 Task: Create new contact,   with mail id: 'Scarlett.Lewis@queenszoo.com', first name: 'Scarlett', Last name: 'Lewis', Job Title: UX/UI Designer, Phone number (702) 555-1234. Change life cycle stage to  'Lead' and lead status to 'New'. Add new company to the associated contact: www.publix.com and type: Vendor. Logged in from softage.4@softage.net
Action: Mouse moved to (76, 51)
Screenshot: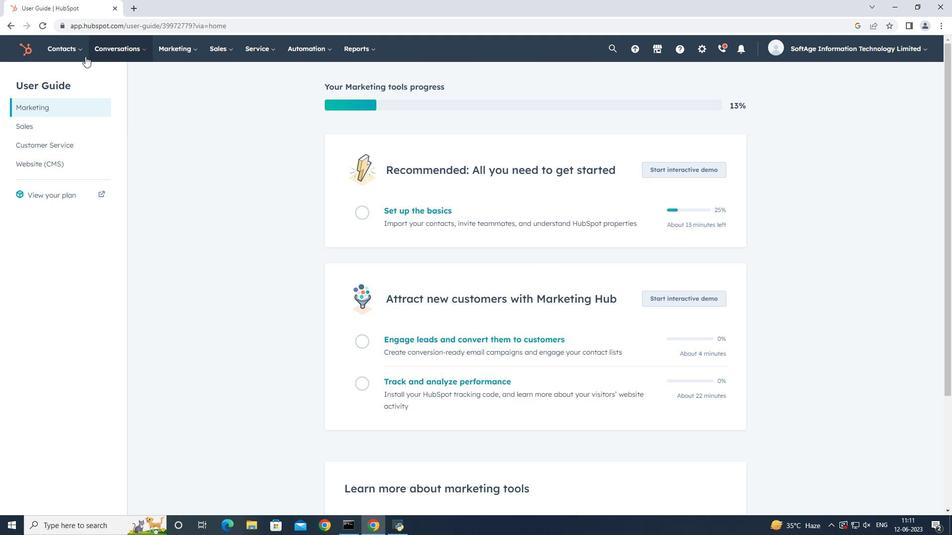 
Action: Mouse pressed left at (76, 51)
Screenshot: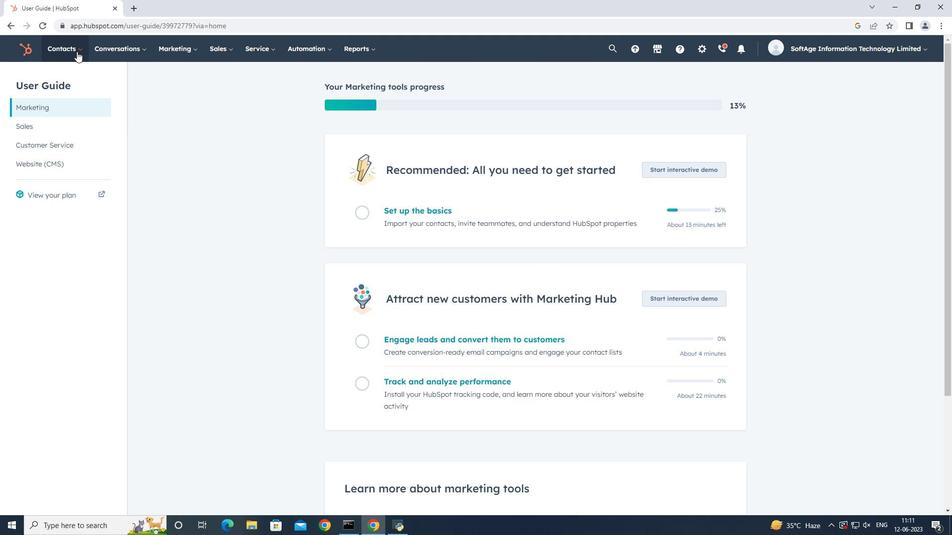 
Action: Mouse moved to (79, 76)
Screenshot: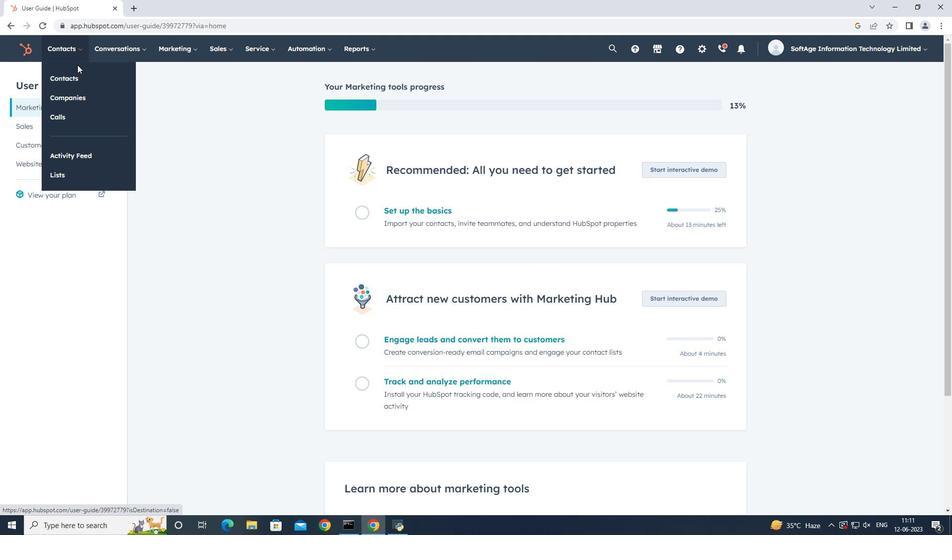 
Action: Mouse pressed left at (79, 76)
Screenshot: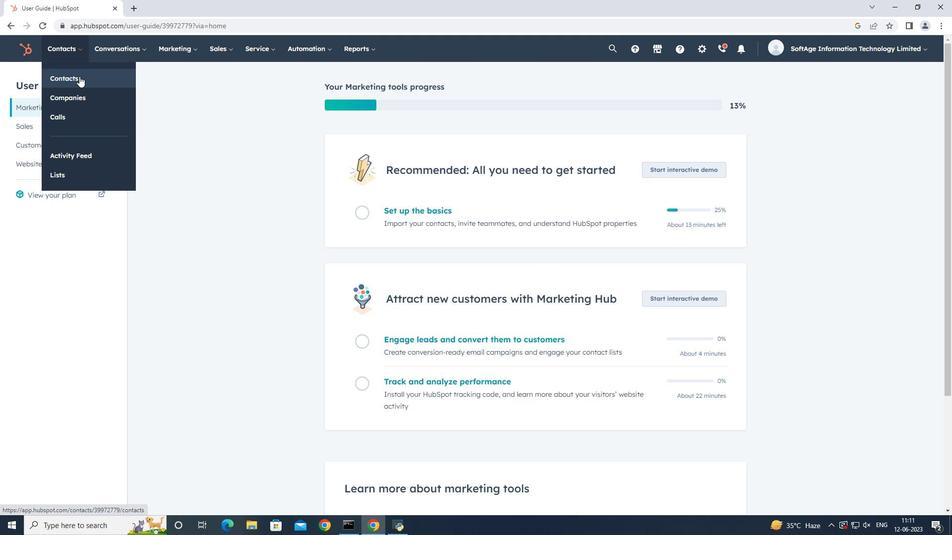 
Action: Mouse moved to (908, 85)
Screenshot: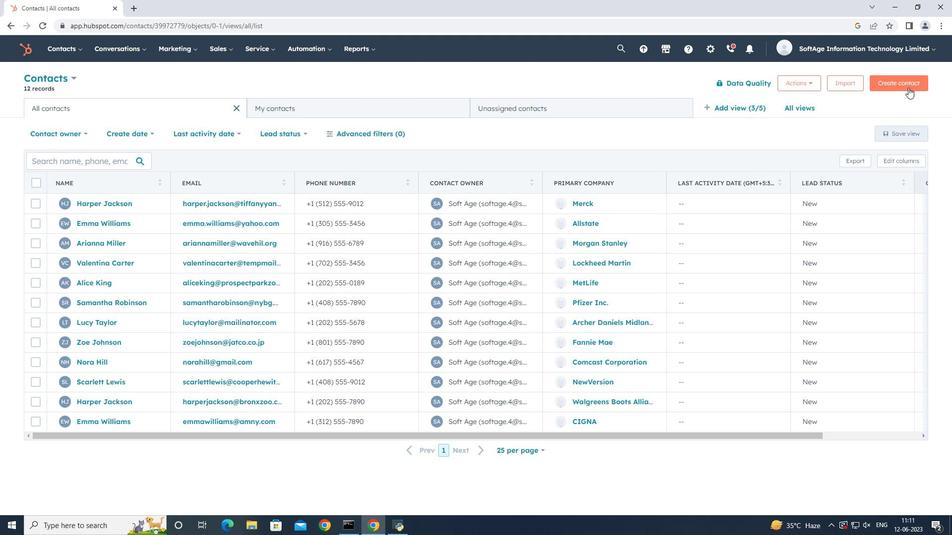 
Action: Mouse pressed left at (908, 85)
Screenshot: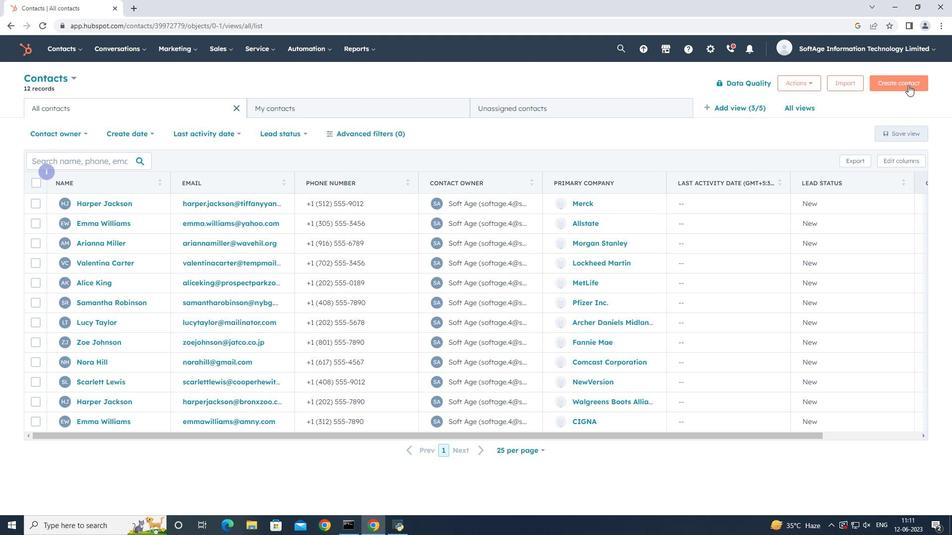 
Action: Mouse moved to (809, 127)
Screenshot: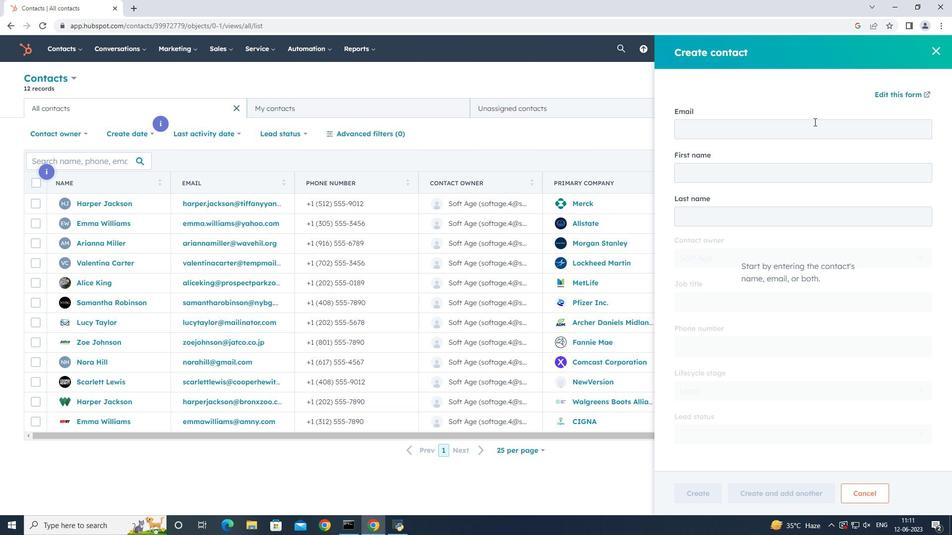 
Action: Mouse pressed left at (809, 127)
Screenshot: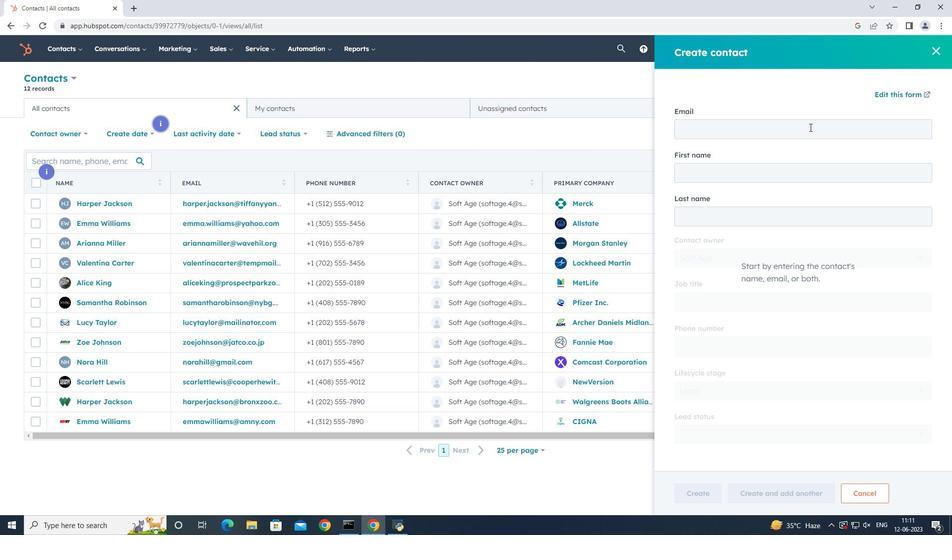 
Action: Key pressed <Key.shift><Key.shift>Scarlett.<Key.shift_r>Lewis<Key.shift><Key.shift><Key.shift><Key.shift><Key.shift><Key.shift><Key.shift><Key.shift><Key.shift><Key.shift><Key.shift>@queenszoo.com
Screenshot: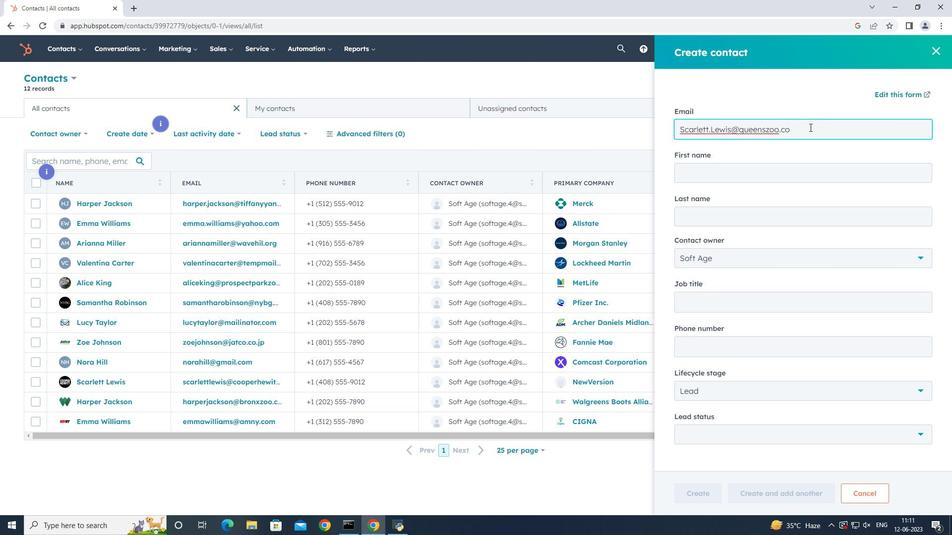 
Action: Mouse moved to (801, 172)
Screenshot: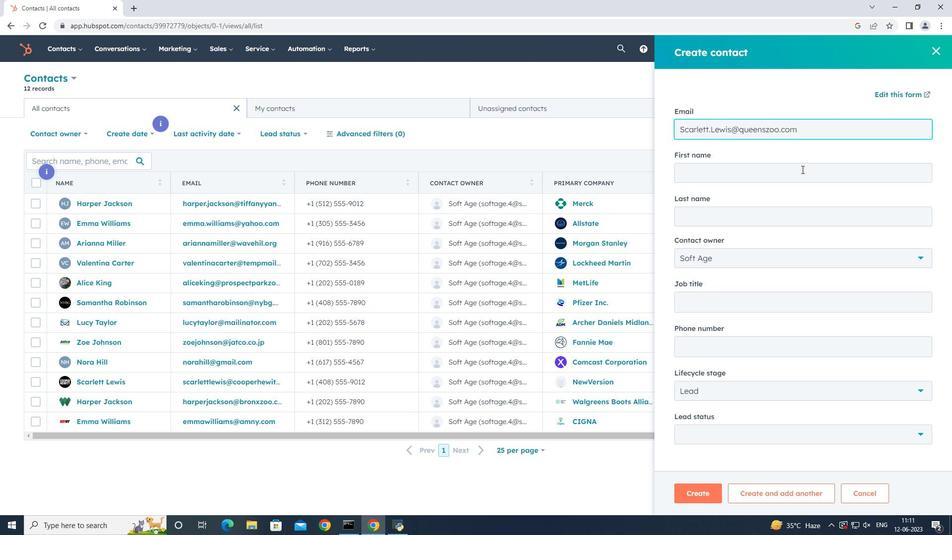 
Action: Mouse pressed left at (801, 172)
Screenshot: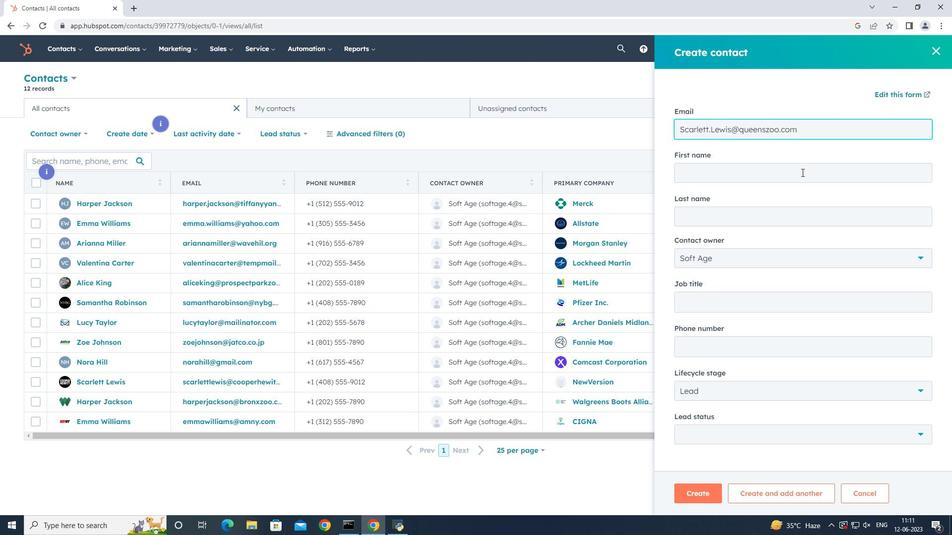
Action: Key pressed <Key.shift><Key.shift>Sa<Key.backspace>carlett<Key.tab><Key.shift_r><Key.shift_r><Key.shift_r><Key.shift_r><Key.shift_r><Key.shift_r><Key.shift_r>Lewis
Screenshot: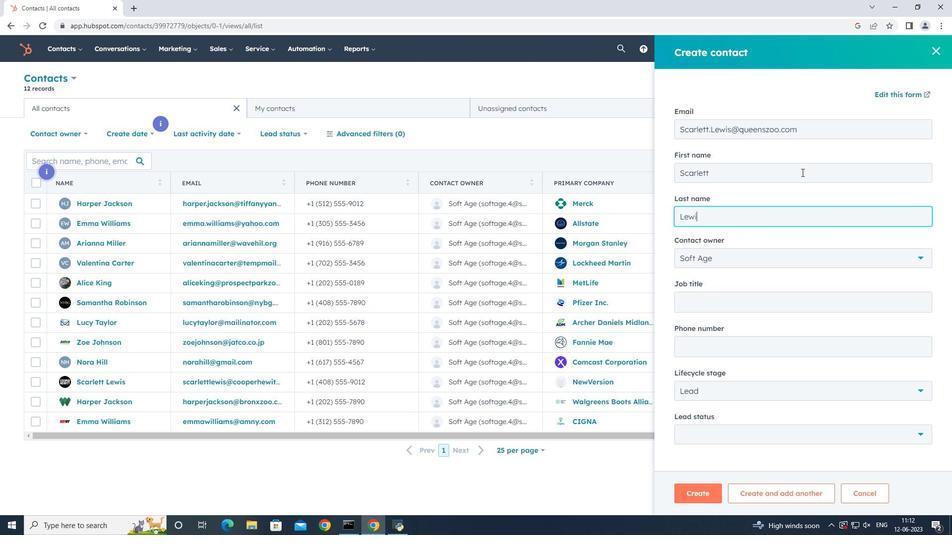 
Action: Mouse moved to (787, 297)
Screenshot: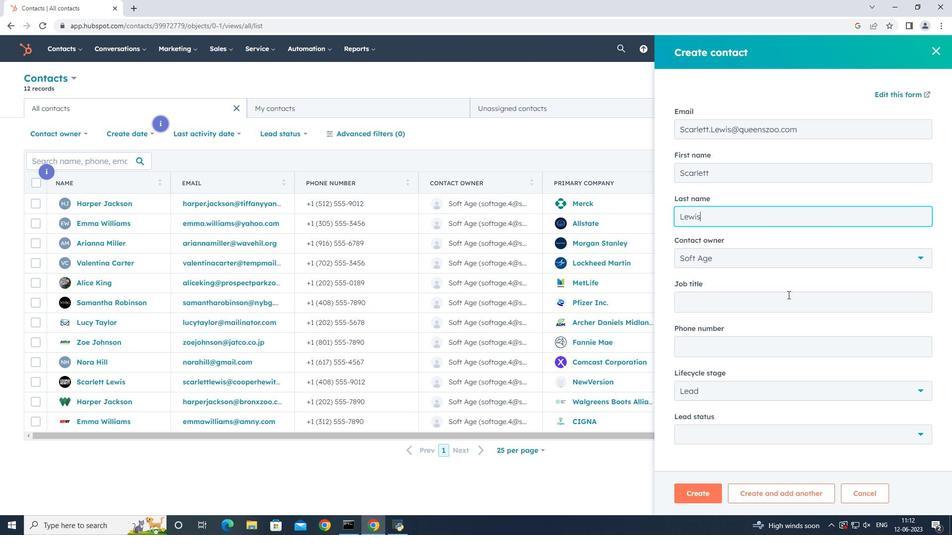 
Action: Mouse pressed left at (787, 297)
Screenshot: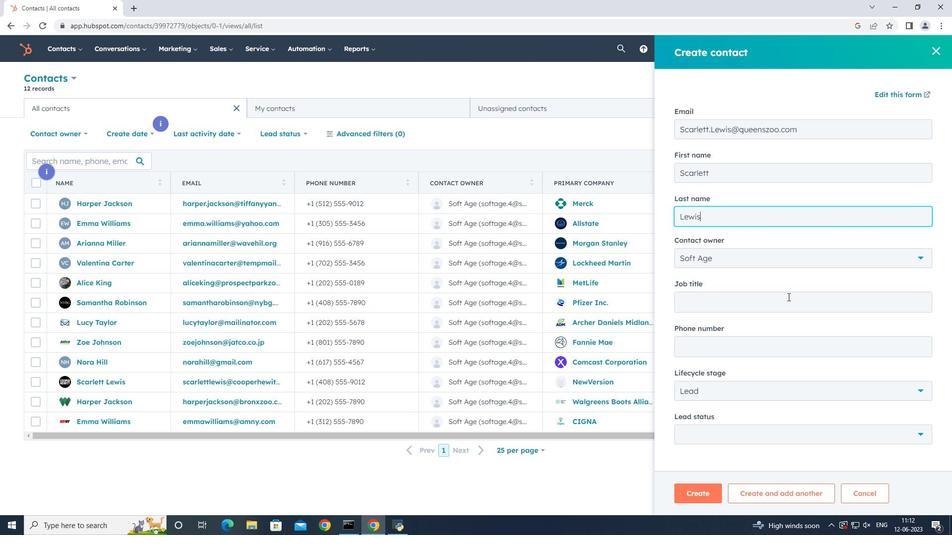 
Action: Key pressed <Key.shift_r>U<Key.shift>X/<Key.shift><Key.shift><Key.shift><Key.shift><Key.shift><Key.shift><Key.shift>U<Key.shift_r><Key.shift_r><Key.shift_r><Key.shift_r><Key.shift_r><Key.shift_r><Key.shift_r><Key.shift_r><Key.shift_r><Key.shift_r><Key.shift_r><Key.shift_r><Key.shift_r><Key.shift_r><Key.shift_r><Key.shift_r><Key.shift_r>I<Key.space><Key.shift>Designer
Screenshot: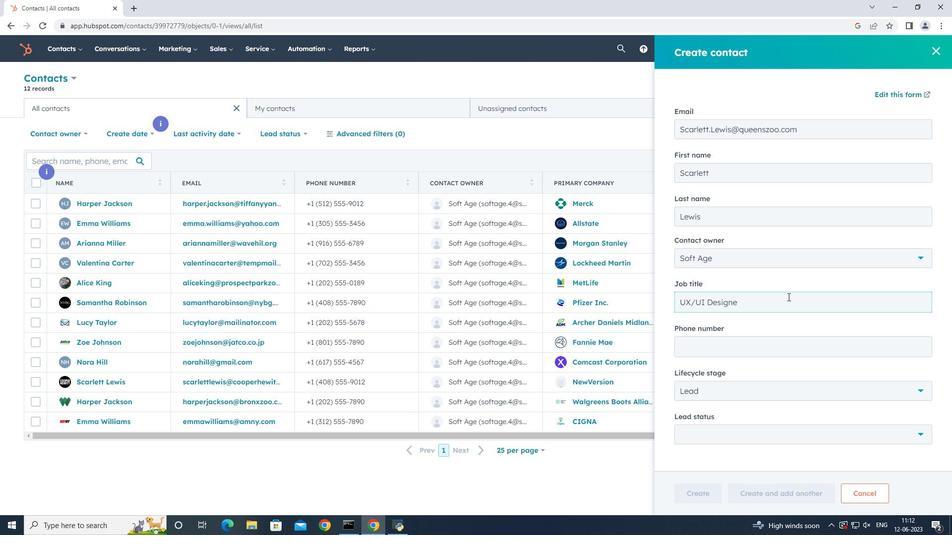 
Action: Mouse moved to (788, 345)
Screenshot: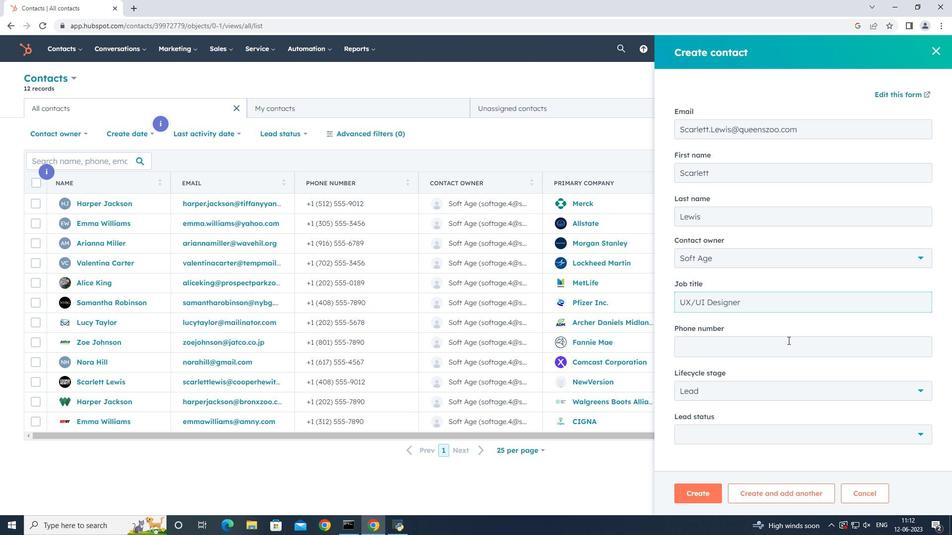 
Action: Mouse pressed left at (788, 345)
Screenshot: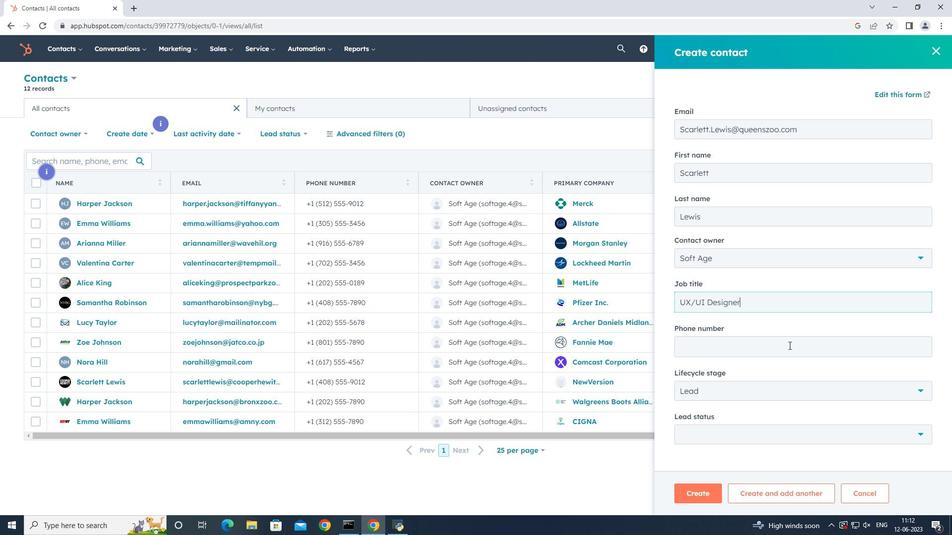
Action: Key pressed 7025551234
Screenshot: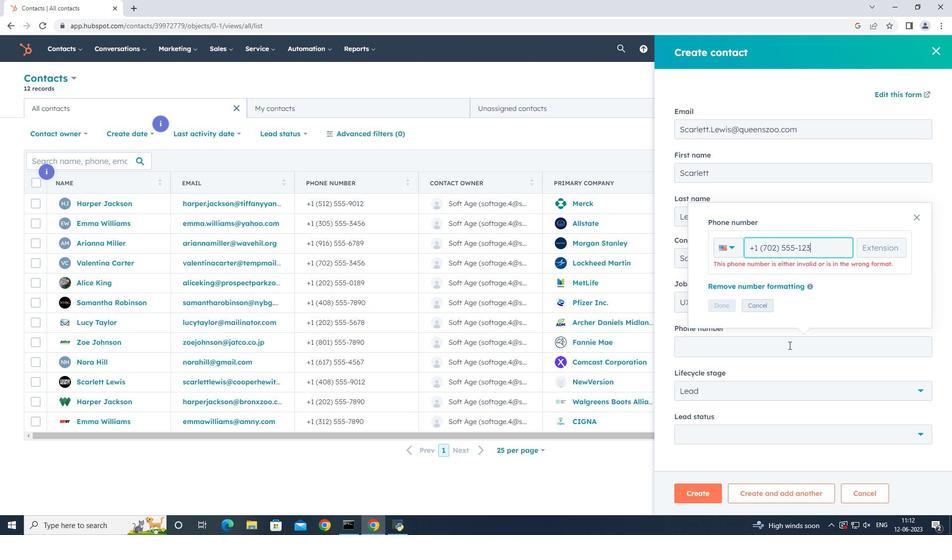 
Action: Mouse moved to (723, 306)
Screenshot: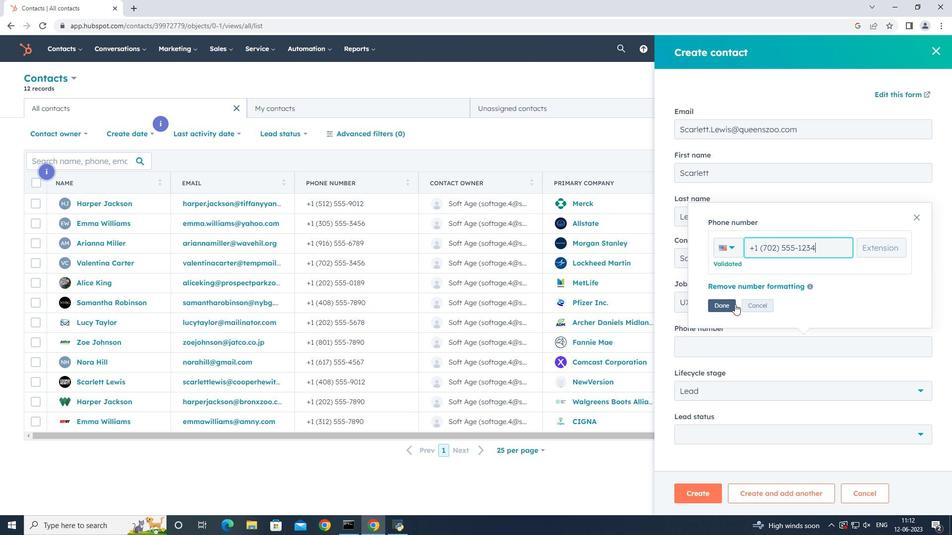 
Action: Mouse pressed left at (723, 306)
Screenshot: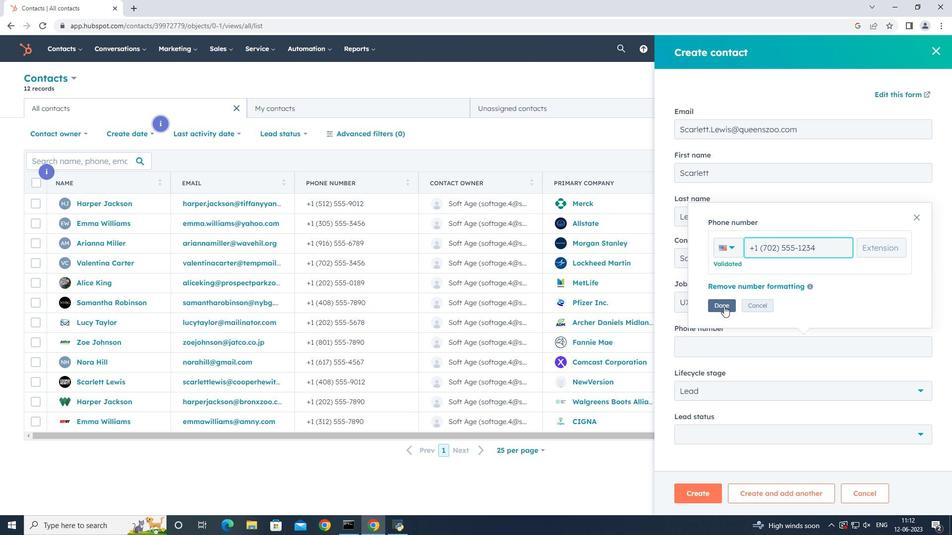 
Action: Mouse moved to (756, 396)
Screenshot: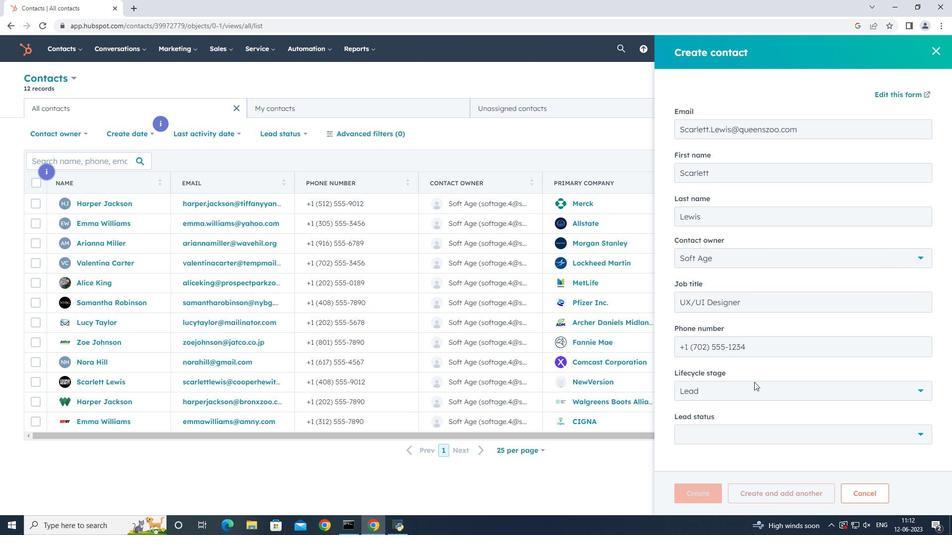 
Action: Mouse pressed left at (756, 396)
Screenshot: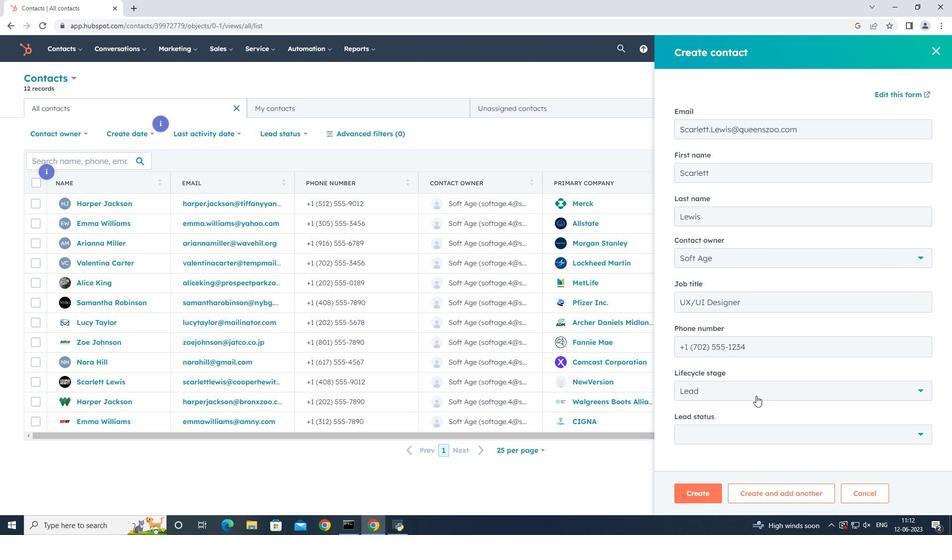
Action: Mouse moved to (761, 298)
Screenshot: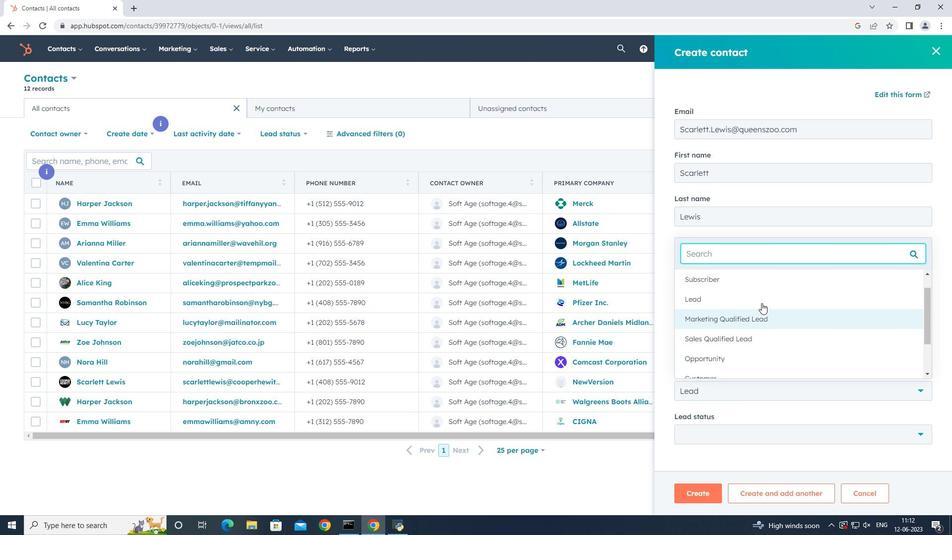 
Action: Mouse pressed left at (761, 298)
Screenshot: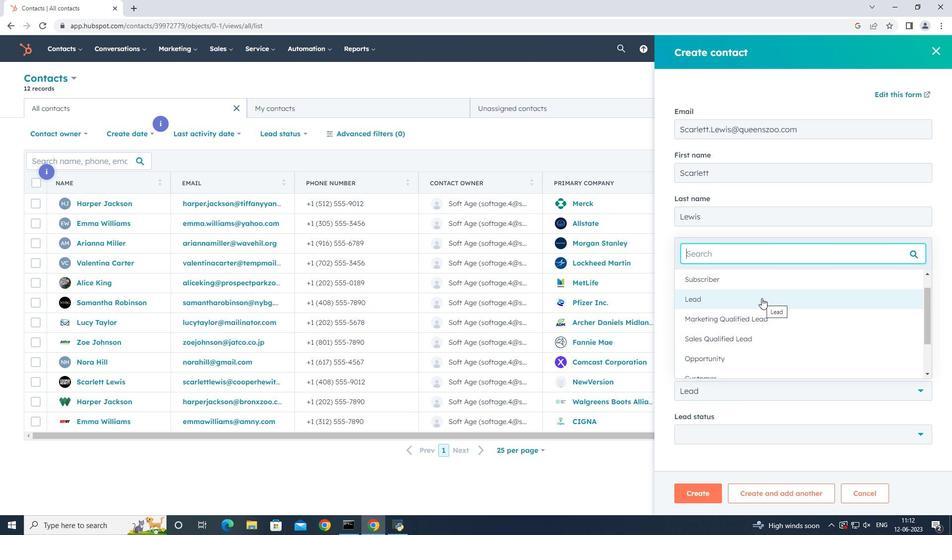 
Action: Mouse moved to (763, 429)
Screenshot: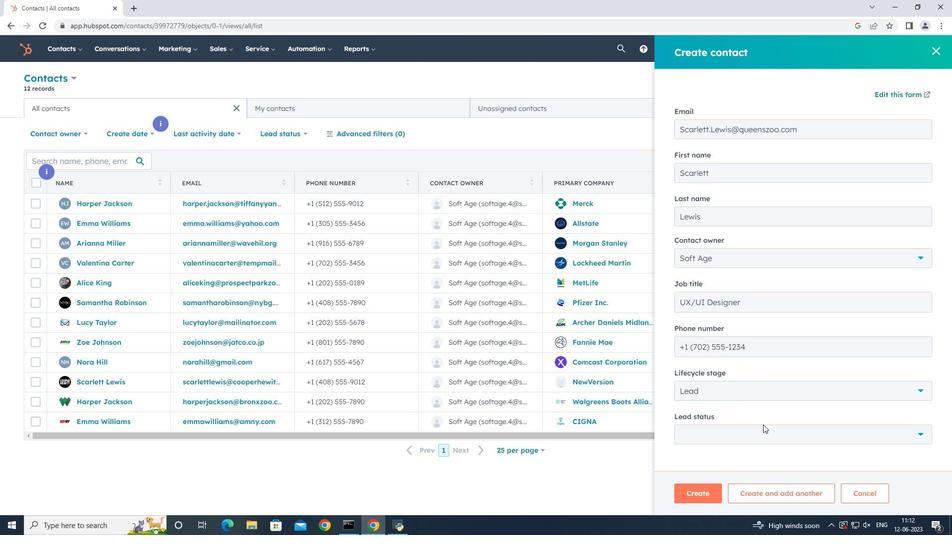 
Action: Mouse pressed left at (763, 429)
Screenshot: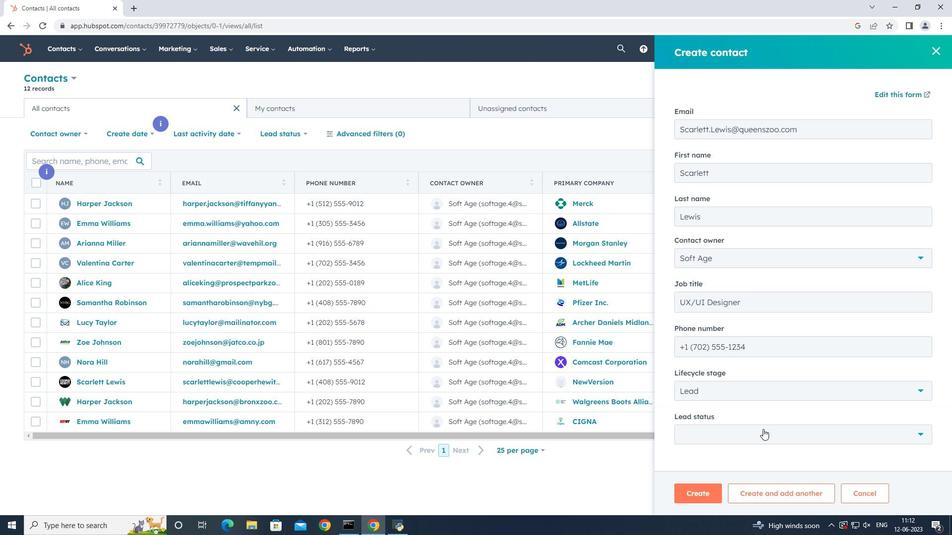 
Action: Mouse moved to (764, 345)
Screenshot: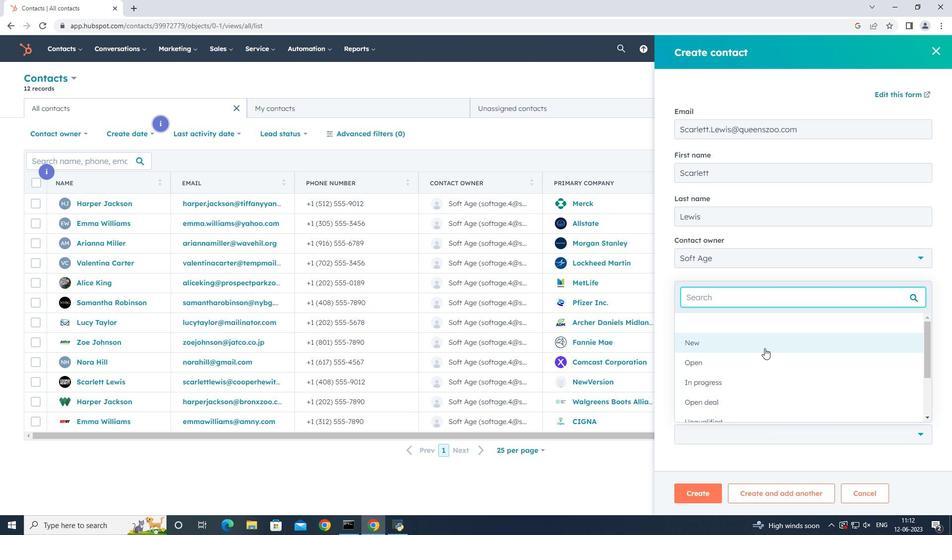
Action: Mouse pressed left at (764, 345)
Screenshot: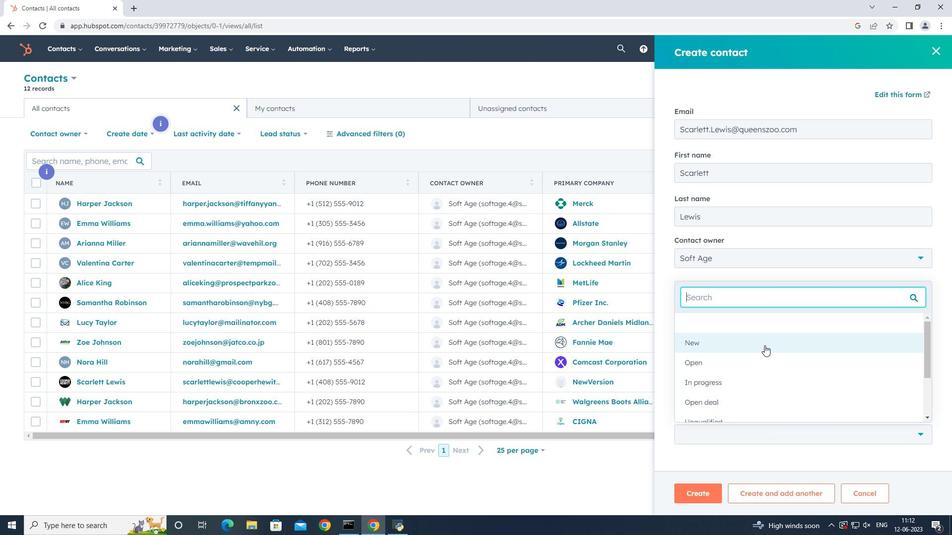 
Action: Mouse moved to (705, 489)
Screenshot: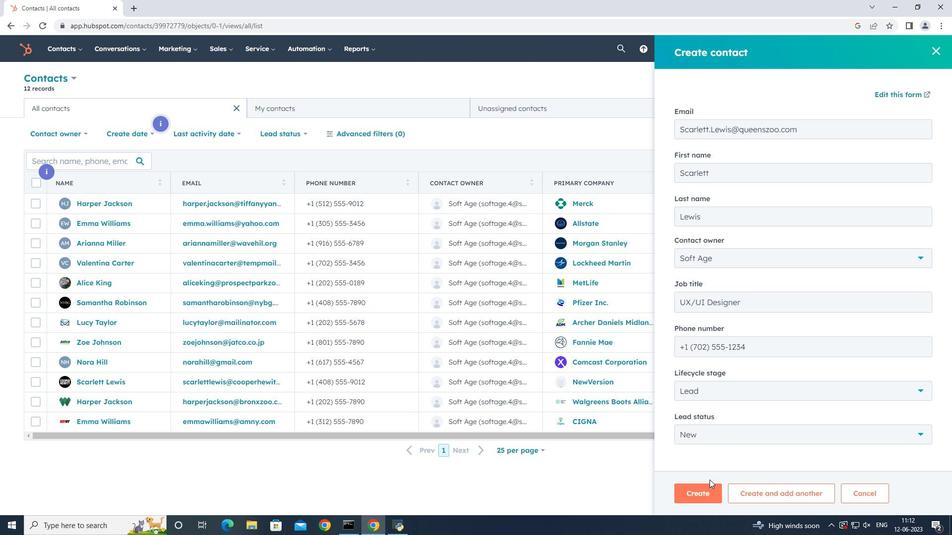 
Action: Mouse pressed left at (705, 489)
Screenshot: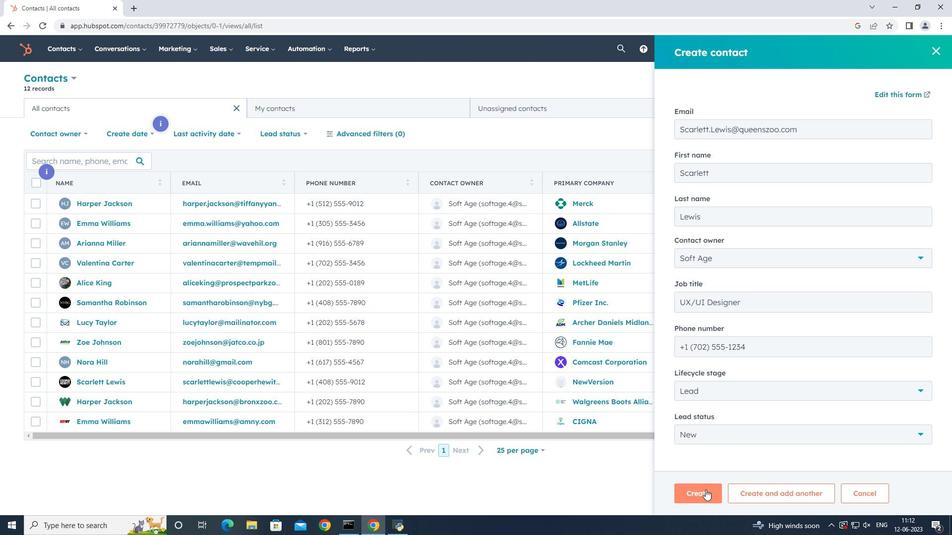 
Action: Mouse moved to (678, 317)
Screenshot: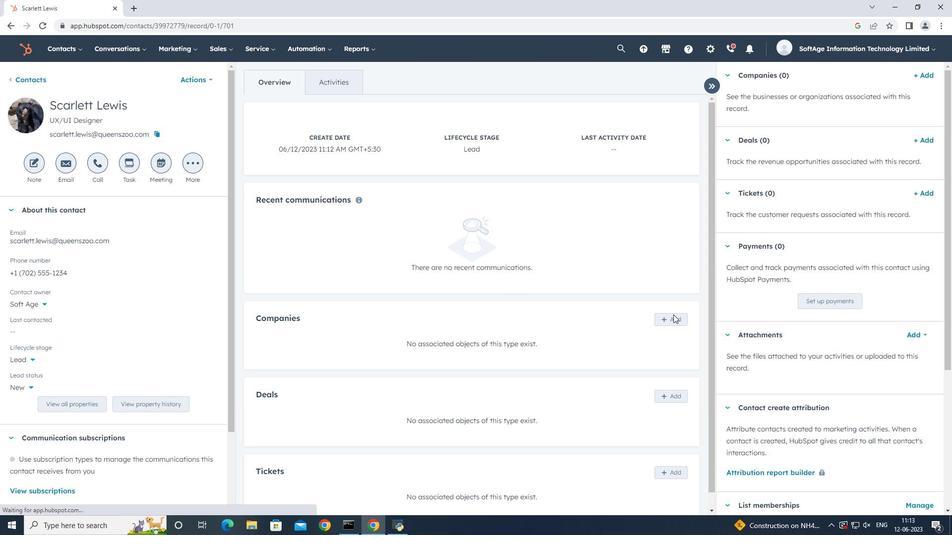 
Action: Mouse pressed left at (678, 317)
Screenshot: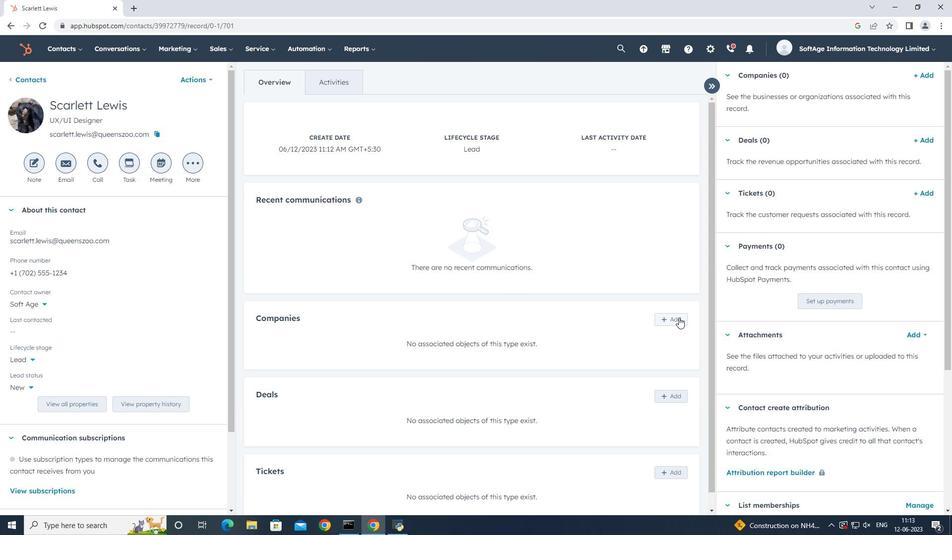 
Action: Mouse moved to (737, 107)
Screenshot: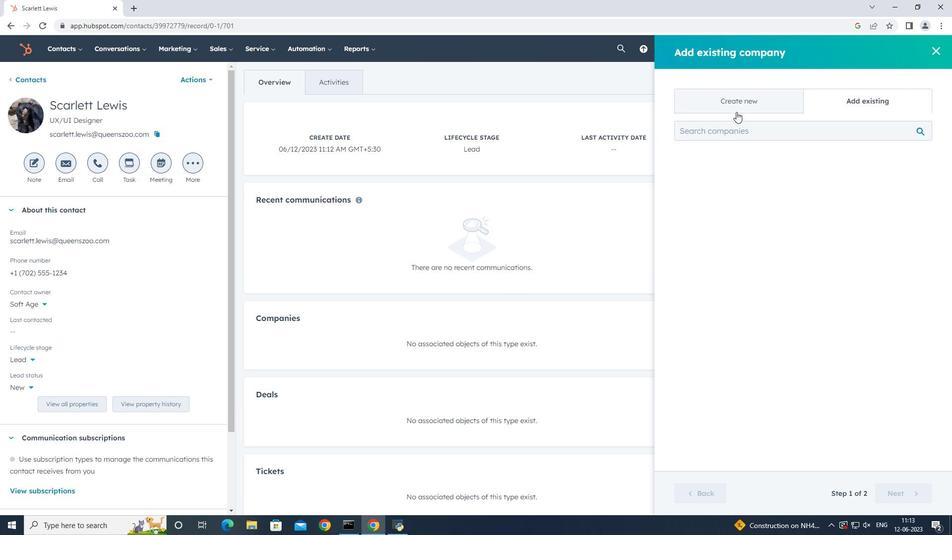 
Action: Mouse pressed left at (737, 107)
Screenshot: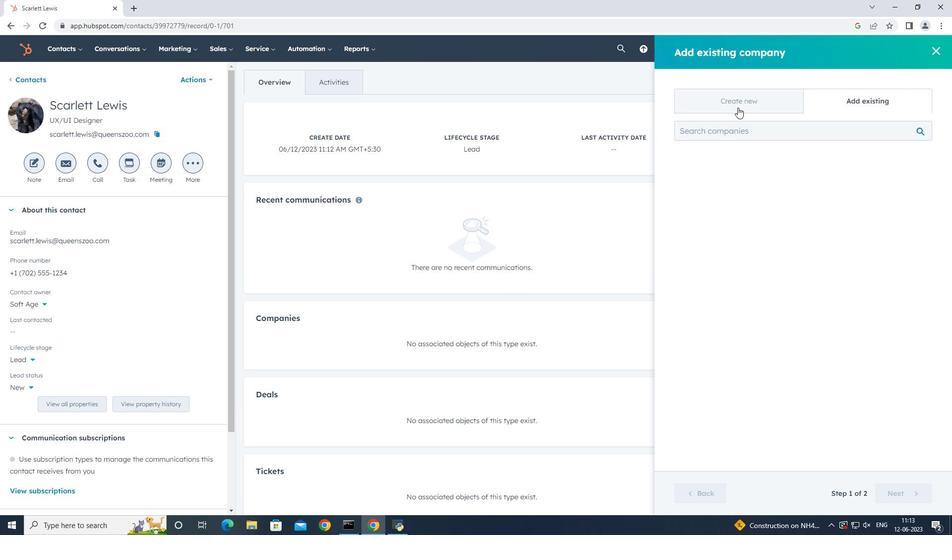 
Action: Mouse moved to (747, 159)
Screenshot: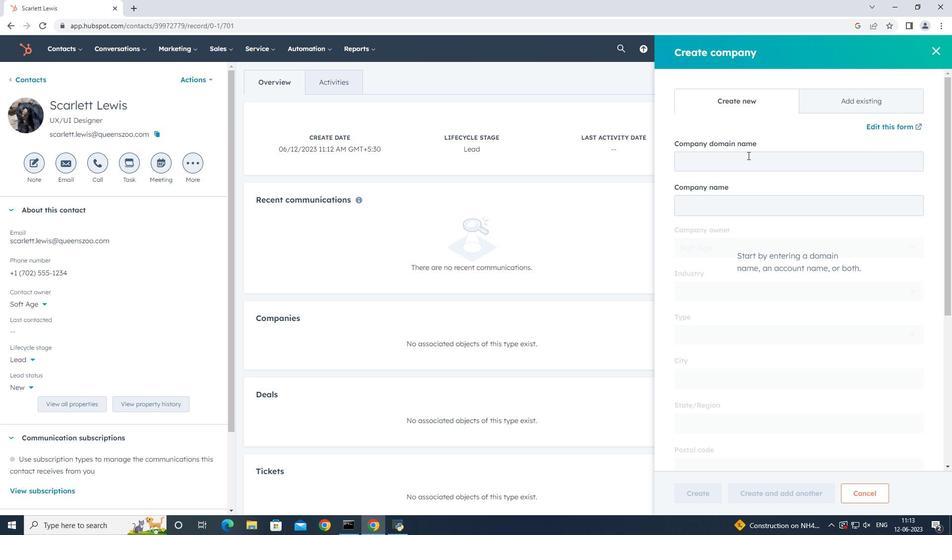 
Action: Mouse pressed left at (747, 159)
Screenshot: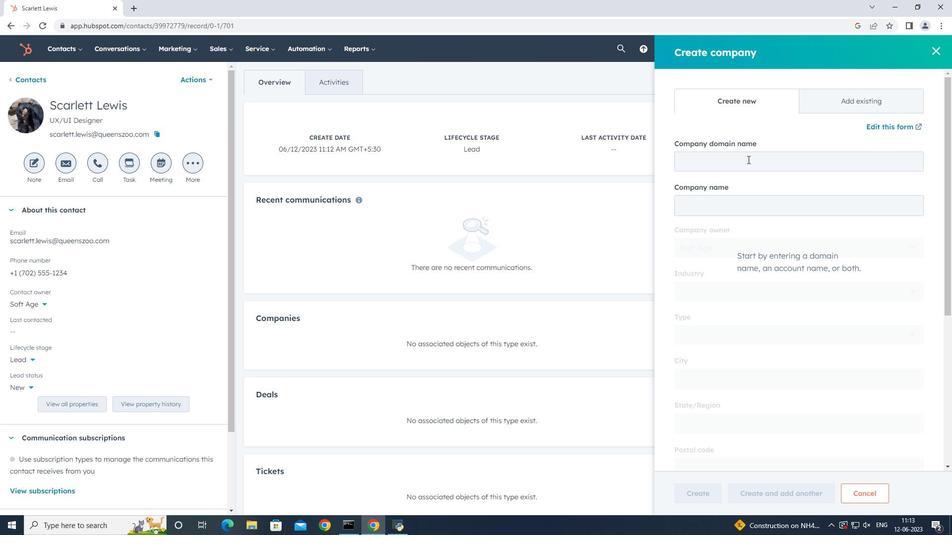 
Action: Key pressed www.publix.com
Screenshot: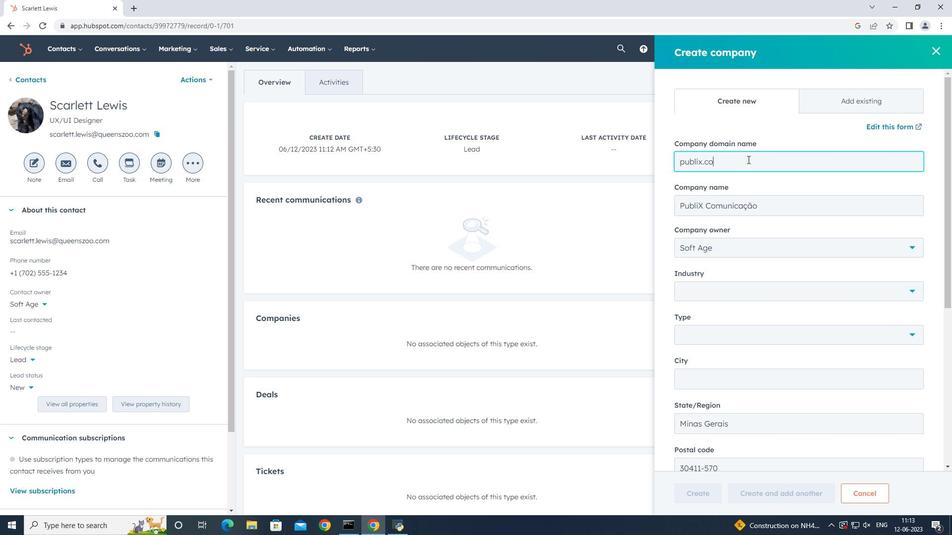 
Action: Mouse moved to (772, 336)
Screenshot: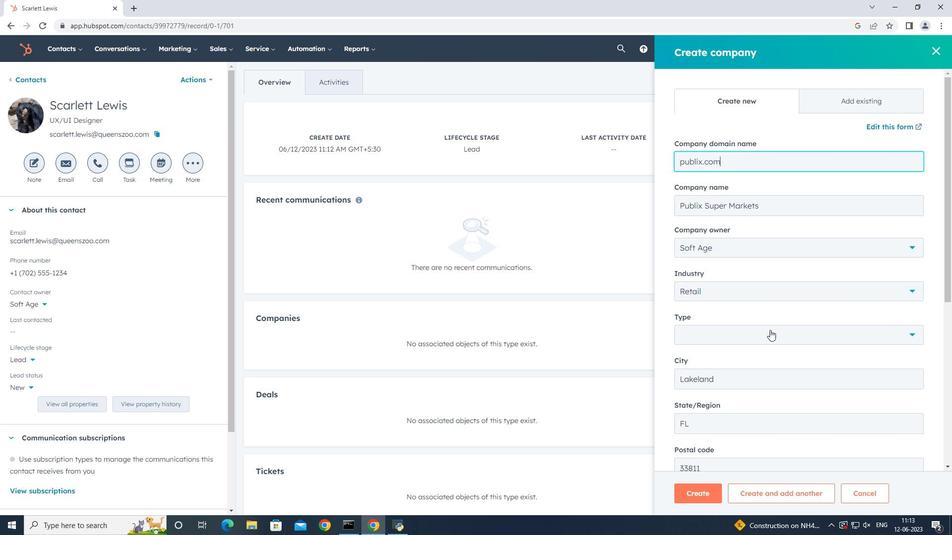 
Action: Mouse pressed left at (772, 336)
Screenshot: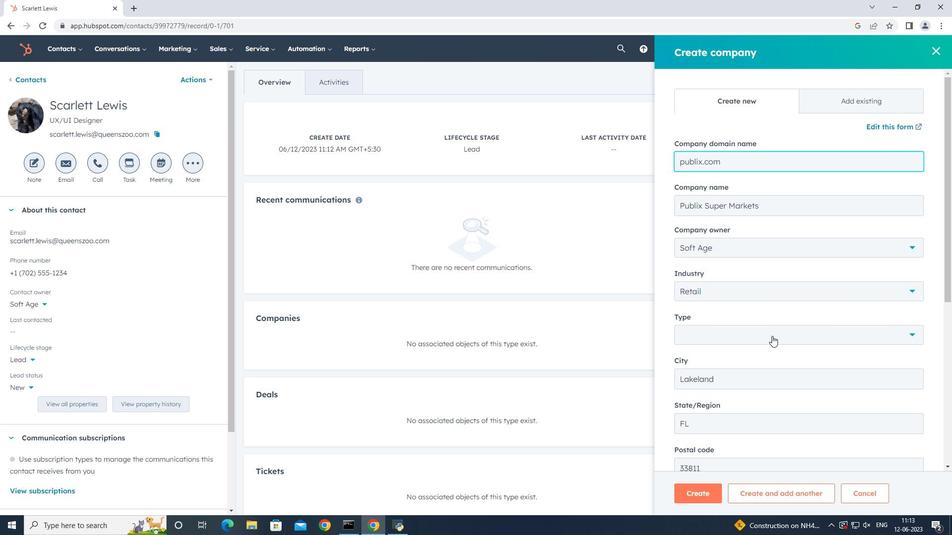 
Action: Mouse moved to (753, 433)
Screenshot: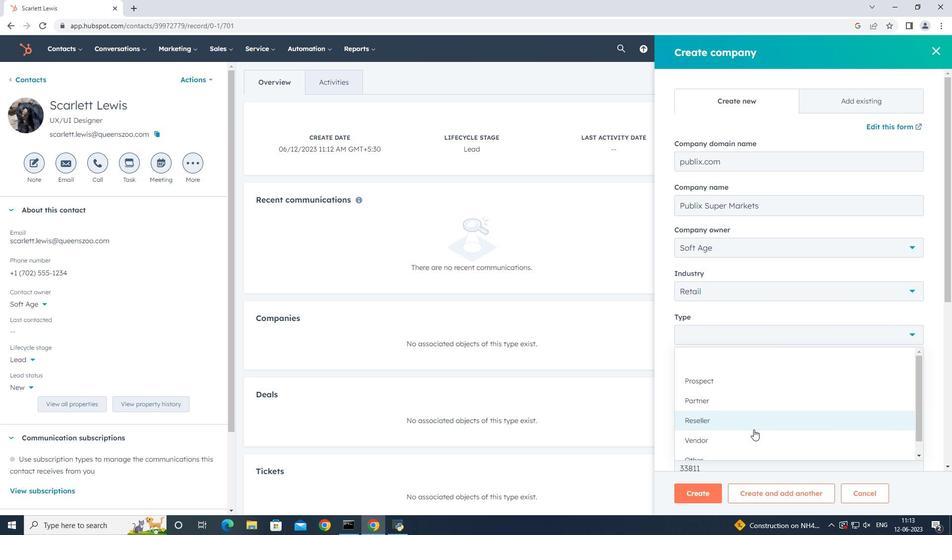 
Action: Mouse pressed left at (753, 433)
Screenshot: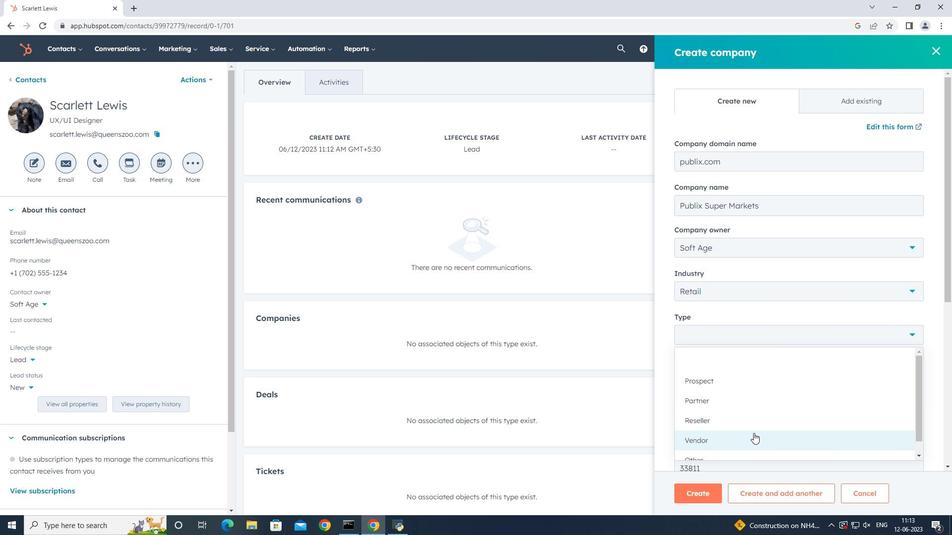 
Action: Mouse moved to (769, 392)
Screenshot: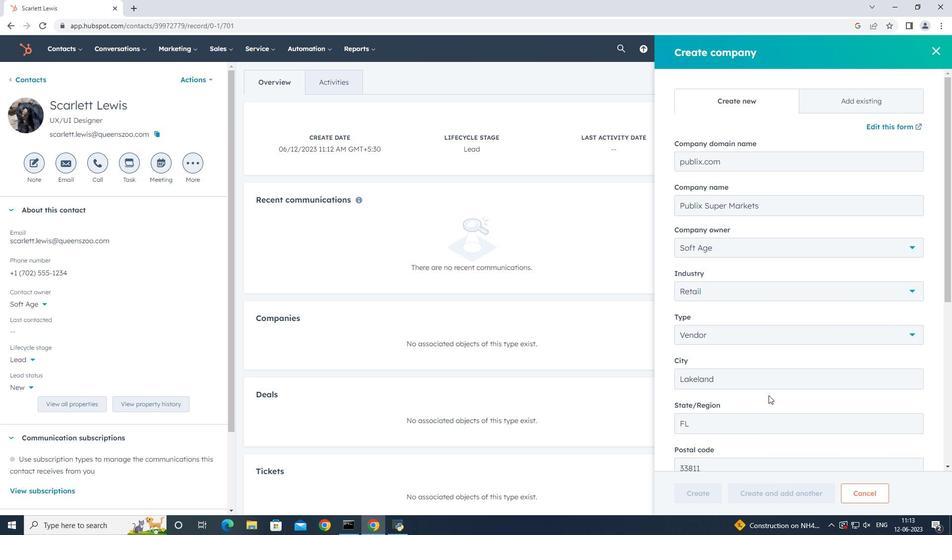 
Action: Mouse scrolled (769, 392) with delta (0, 0)
Screenshot: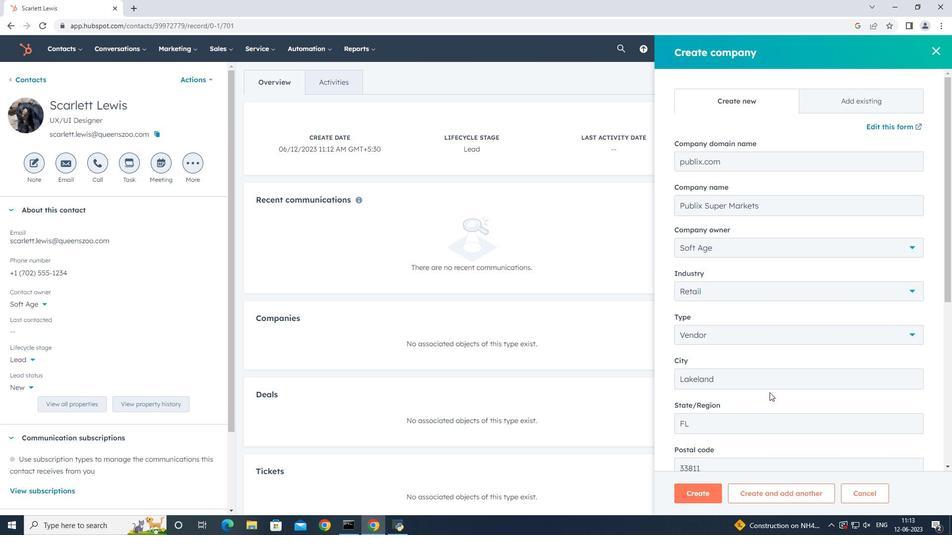 
Action: Mouse scrolled (769, 392) with delta (0, 0)
Screenshot: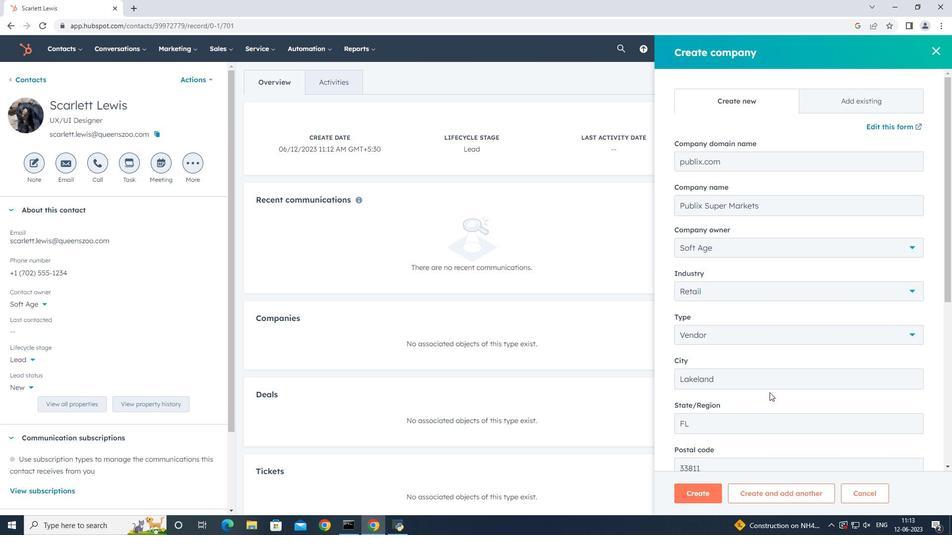 
Action: Mouse scrolled (769, 392) with delta (0, 0)
Screenshot: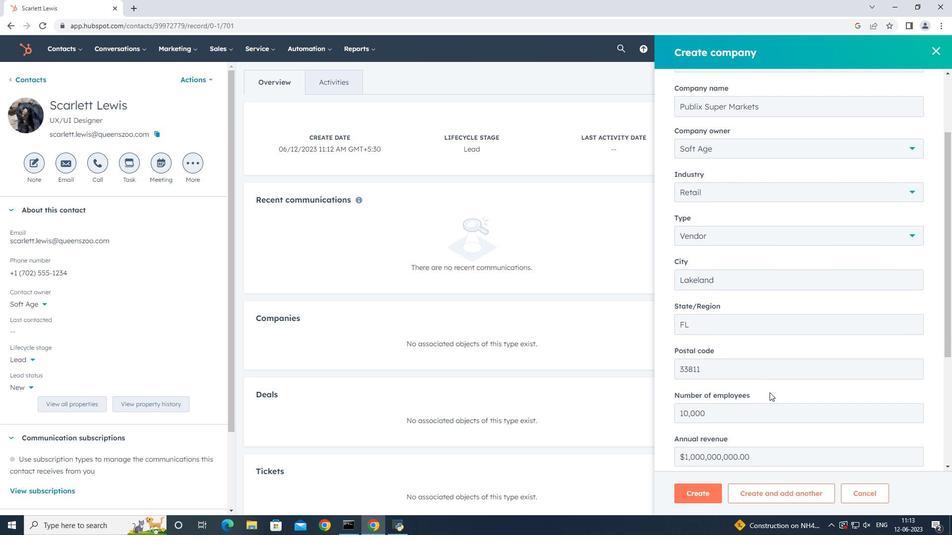 
Action: Mouse scrolled (769, 392) with delta (0, 0)
Screenshot: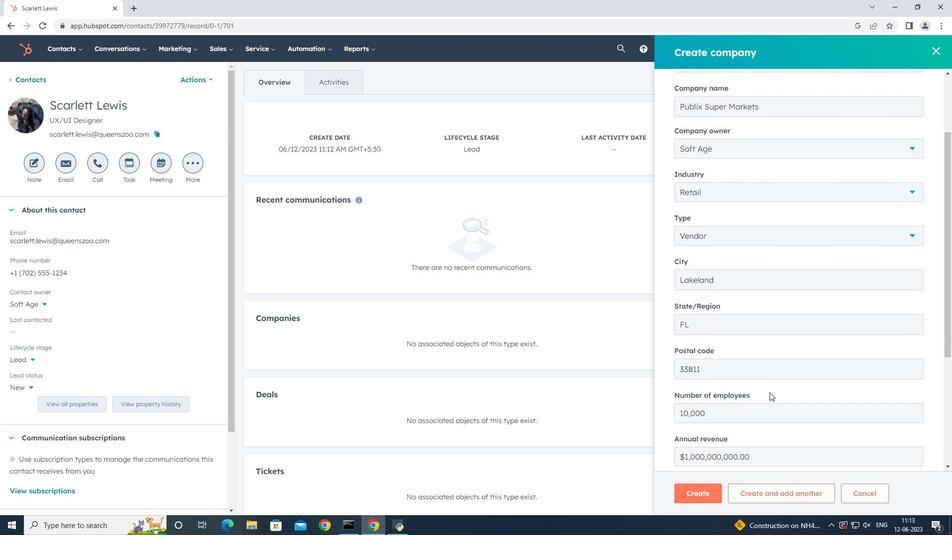
Action: Mouse scrolled (769, 392) with delta (0, 0)
Screenshot: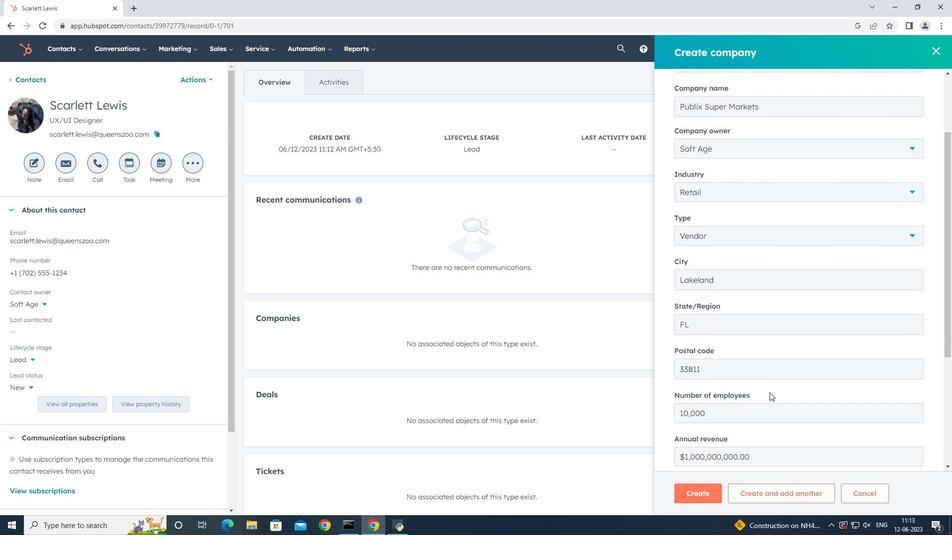 
Action: Mouse scrolled (769, 392) with delta (0, 0)
Screenshot: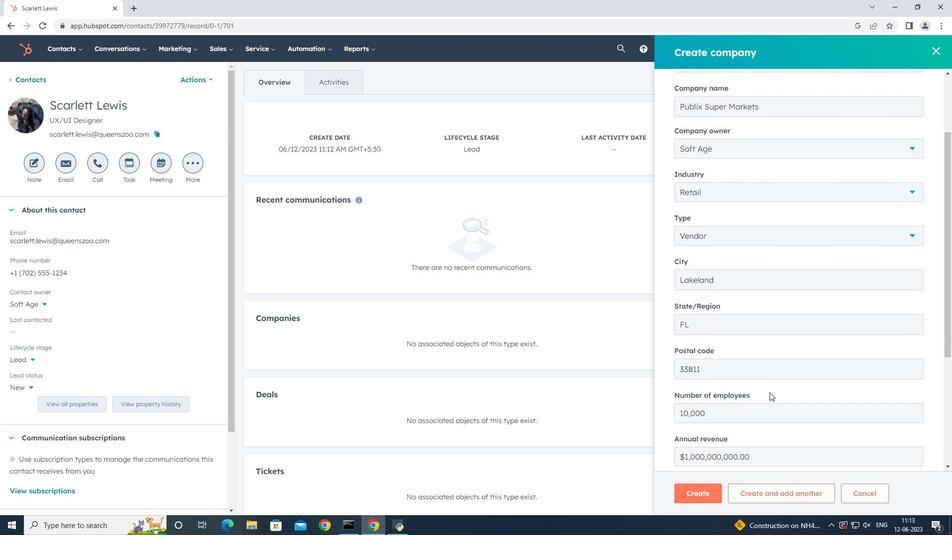 
Action: Mouse scrolled (769, 392) with delta (0, 0)
Screenshot: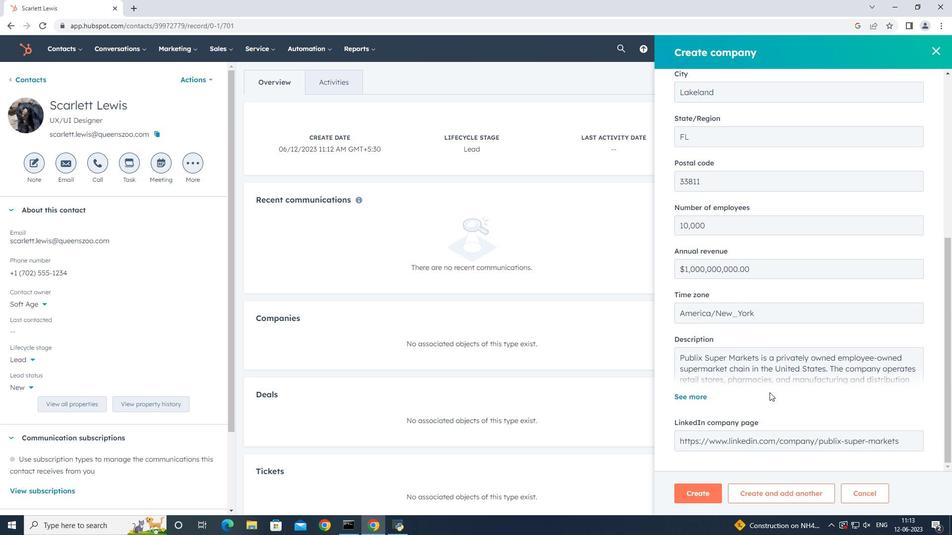 
Action: Mouse scrolled (769, 392) with delta (0, 0)
Screenshot: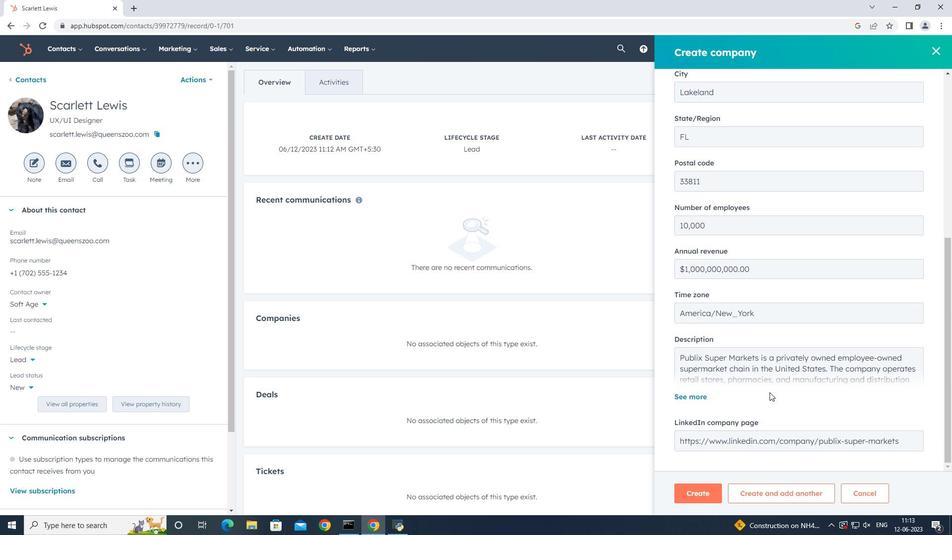 
Action: Mouse scrolled (769, 392) with delta (0, 0)
Screenshot: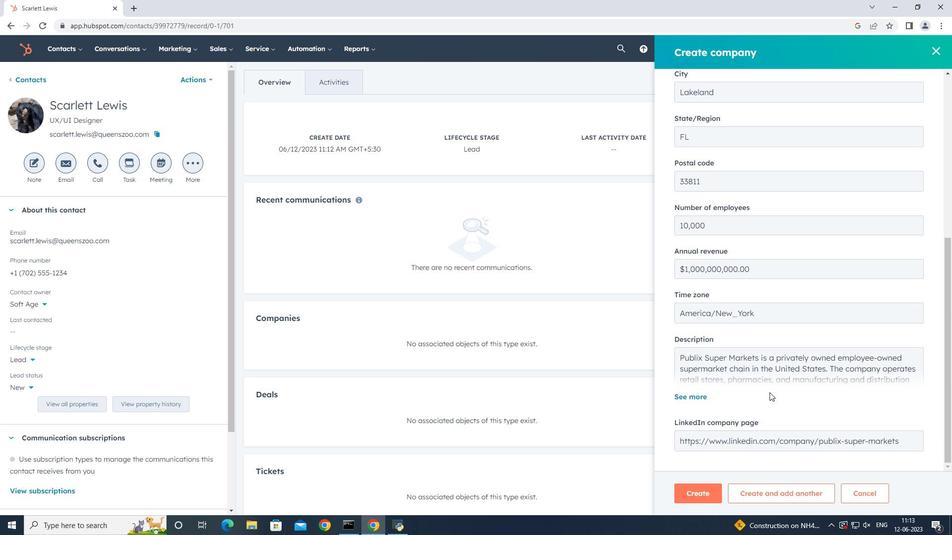 
Action: Mouse scrolled (769, 392) with delta (0, 0)
Screenshot: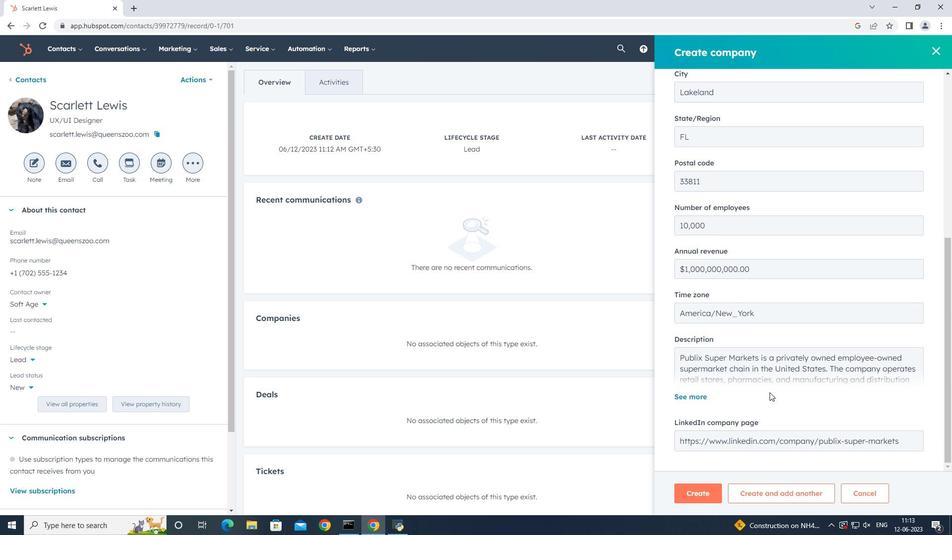 
Action: Mouse moved to (701, 488)
Screenshot: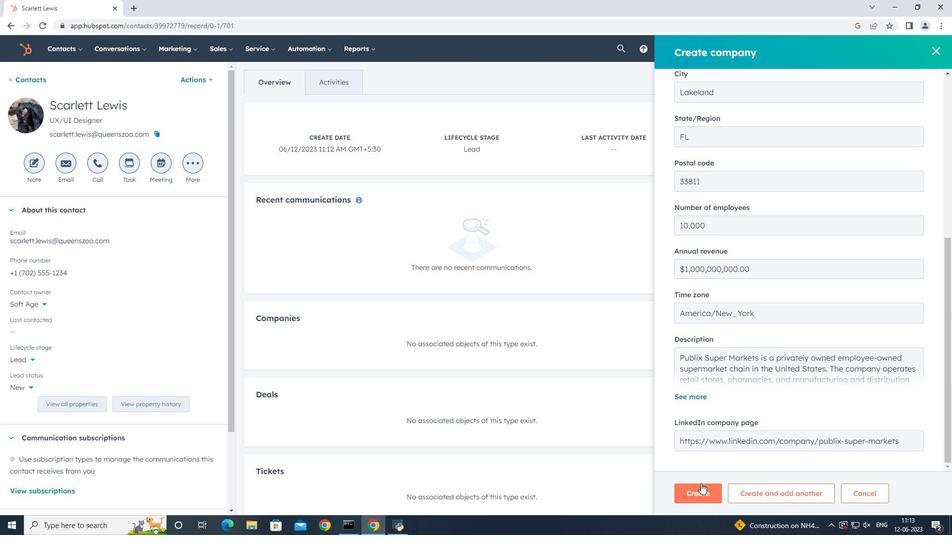 
Action: Mouse pressed left at (701, 488)
Screenshot: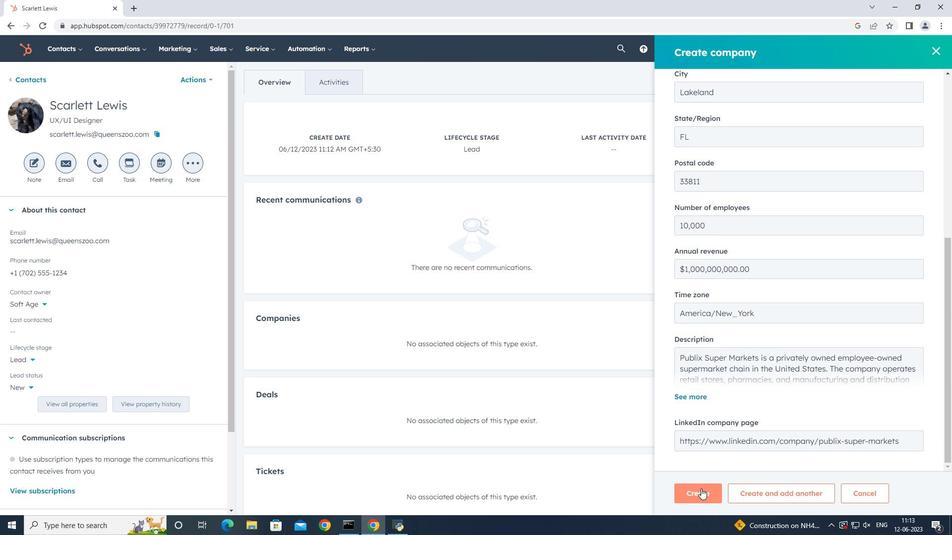 
Action: Mouse moved to (533, 377)
Screenshot: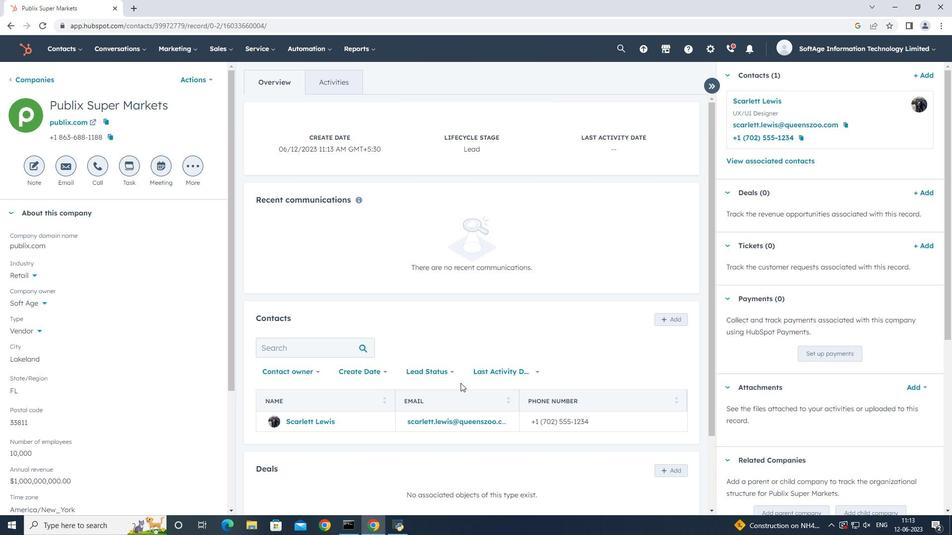 
